 Task: Unfollow the company page of Apple
Action: Mouse moved to (498, 37)
Screenshot: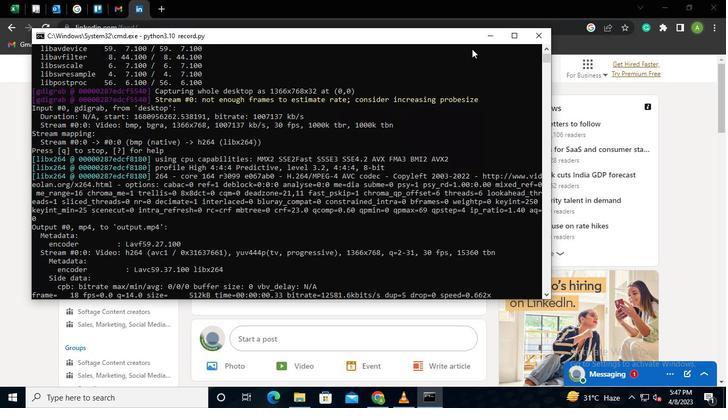 
Action: Mouse pressed left at (498, 37)
Screenshot: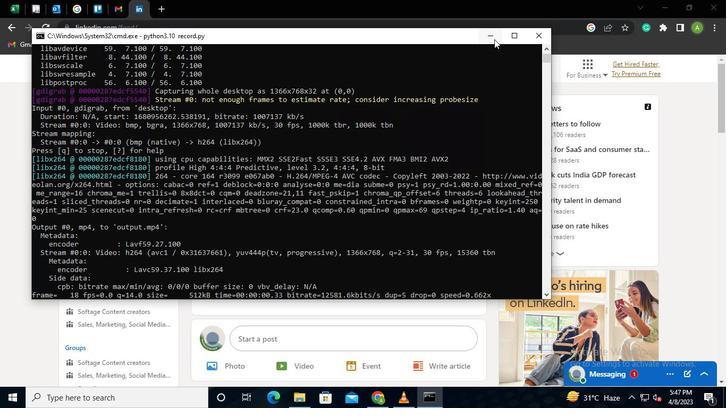 
Action: Mouse moved to (173, 73)
Screenshot: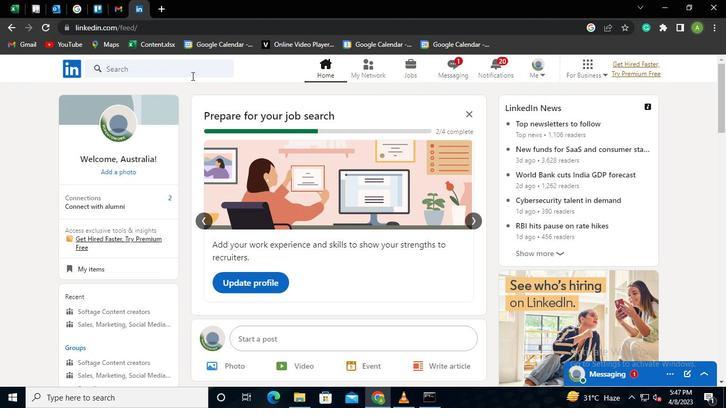 
Action: Mouse pressed left at (173, 73)
Screenshot: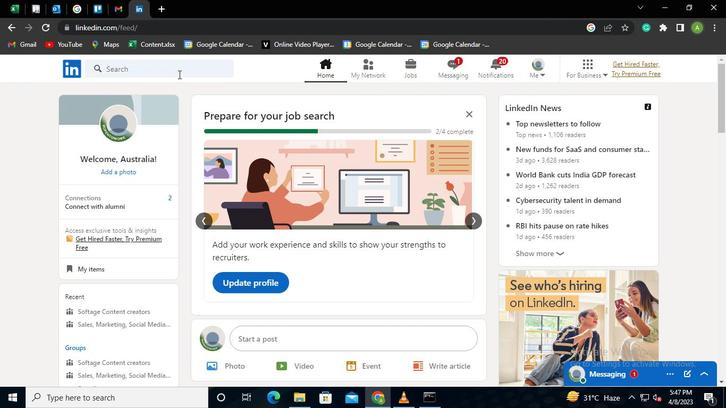 
Action: Mouse moved to (155, 125)
Screenshot: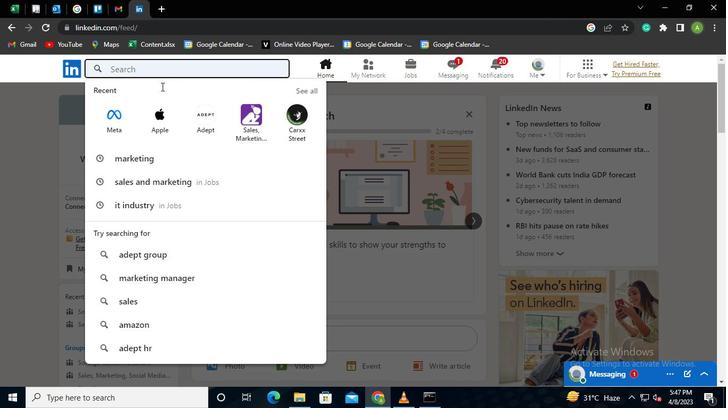 
Action: Mouse pressed left at (155, 125)
Screenshot: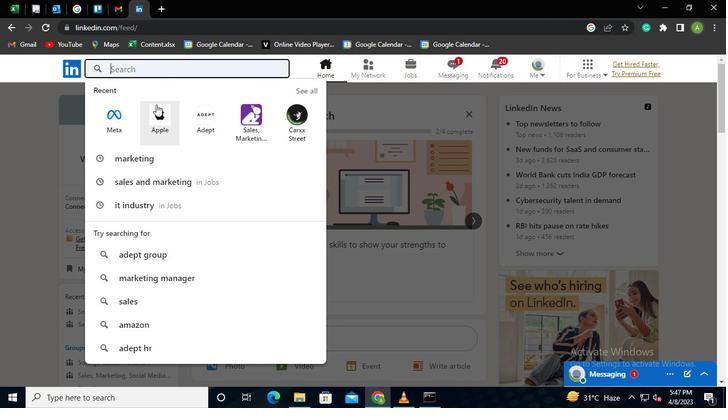 
Action: Mouse moved to (192, 262)
Screenshot: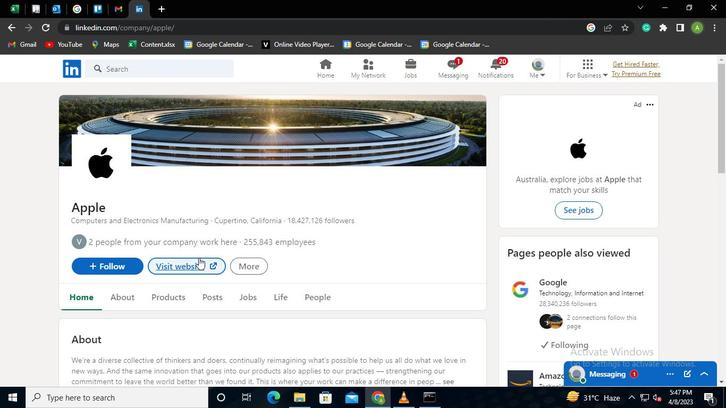 
Action: Mouse pressed left at (192, 262)
Screenshot: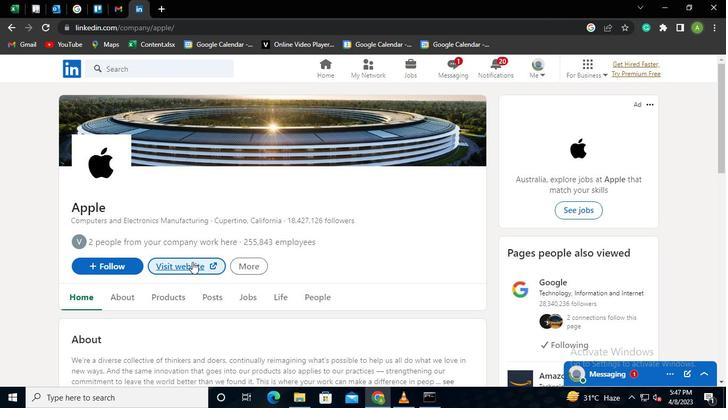 
Action: Mouse moved to (435, 402)
Screenshot: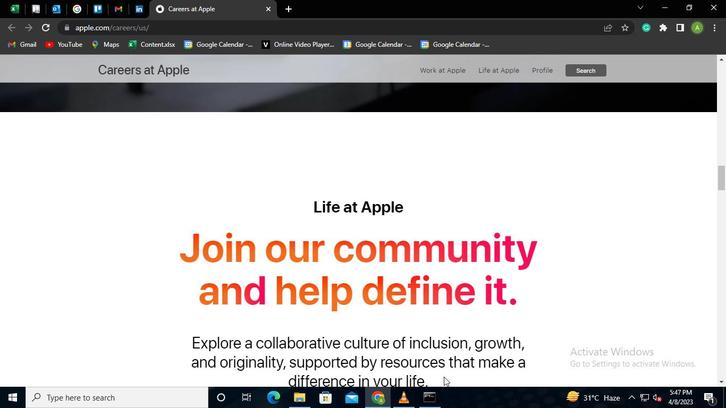 
Action: Mouse pressed left at (435, 402)
Screenshot: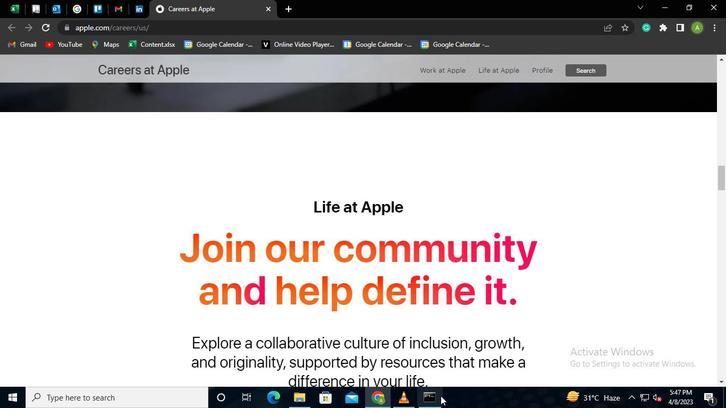 
Action: Mouse moved to (537, 37)
Screenshot: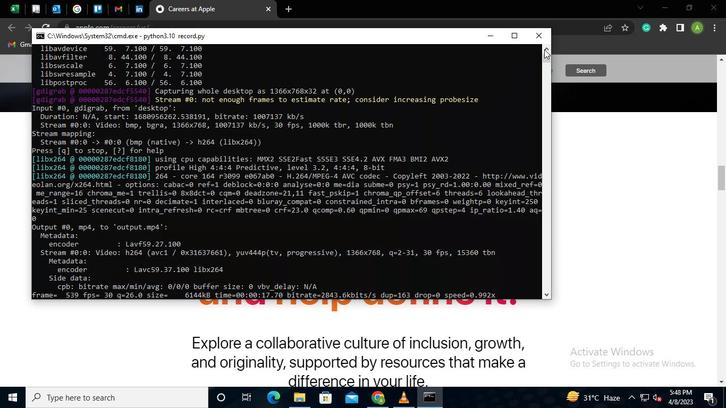 
Action: Mouse pressed left at (537, 37)
Screenshot: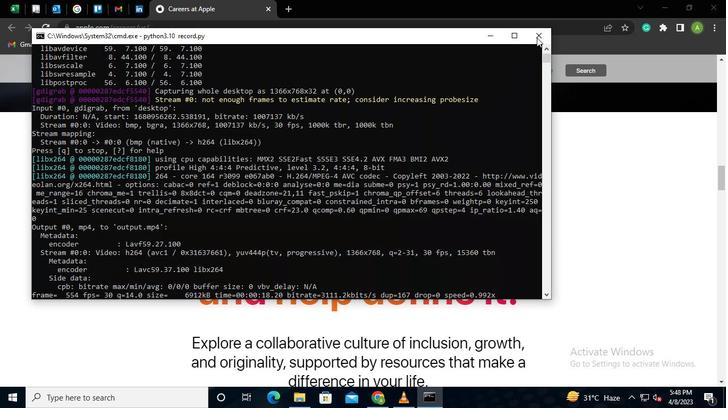 
